 Task: Use the formula "ERFC.PRECISE" in spreadsheet "Project portfolio".
Action: Mouse moved to (735, 364)
Screenshot: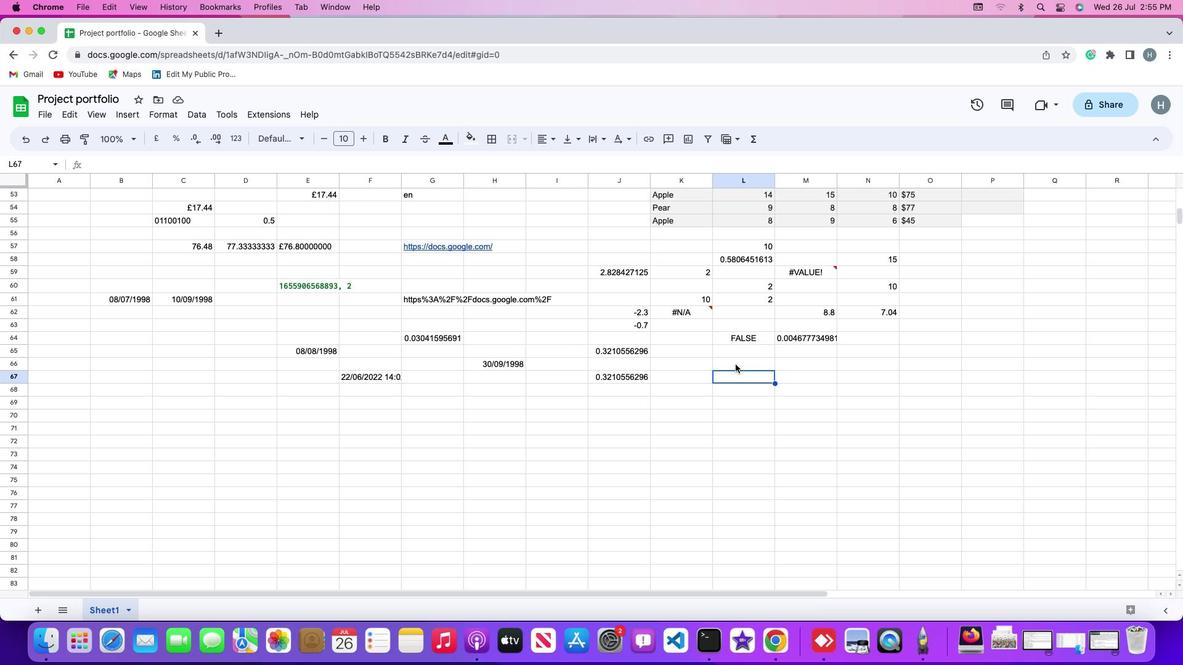 
Action: Mouse pressed left at (735, 364)
Screenshot: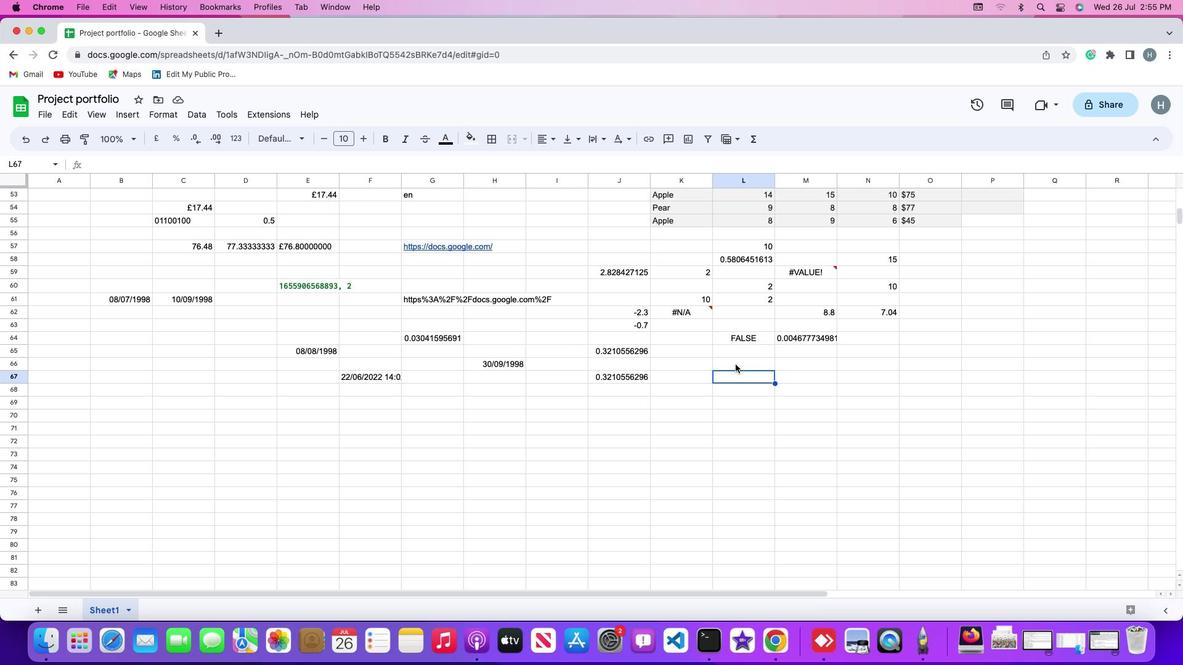 
Action: Mouse moved to (125, 110)
Screenshot: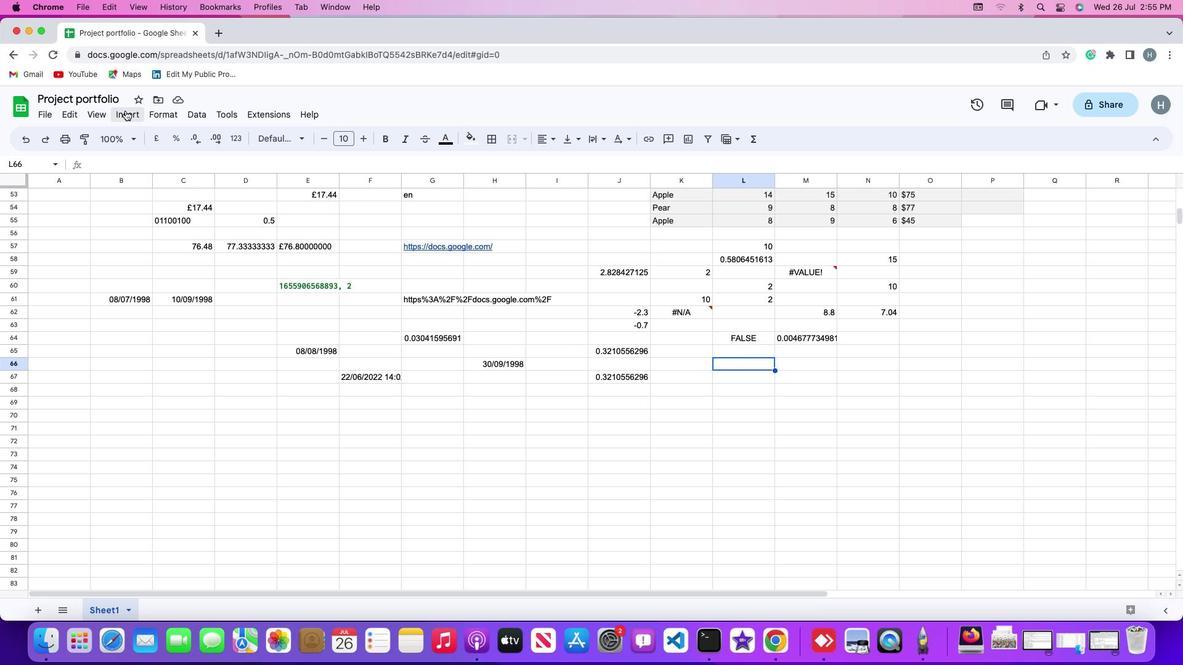 
Action: Mouse pressed left at (125, 110)
Screenshot: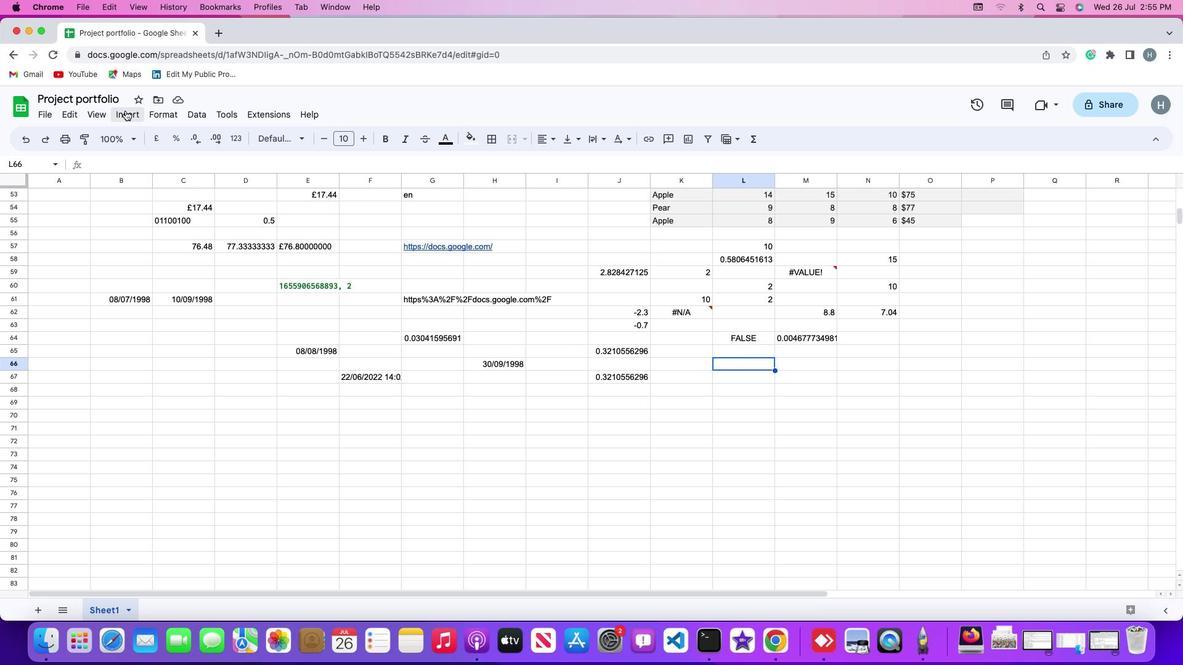
Action: Mouse moved to (142, 312)
Screenshot: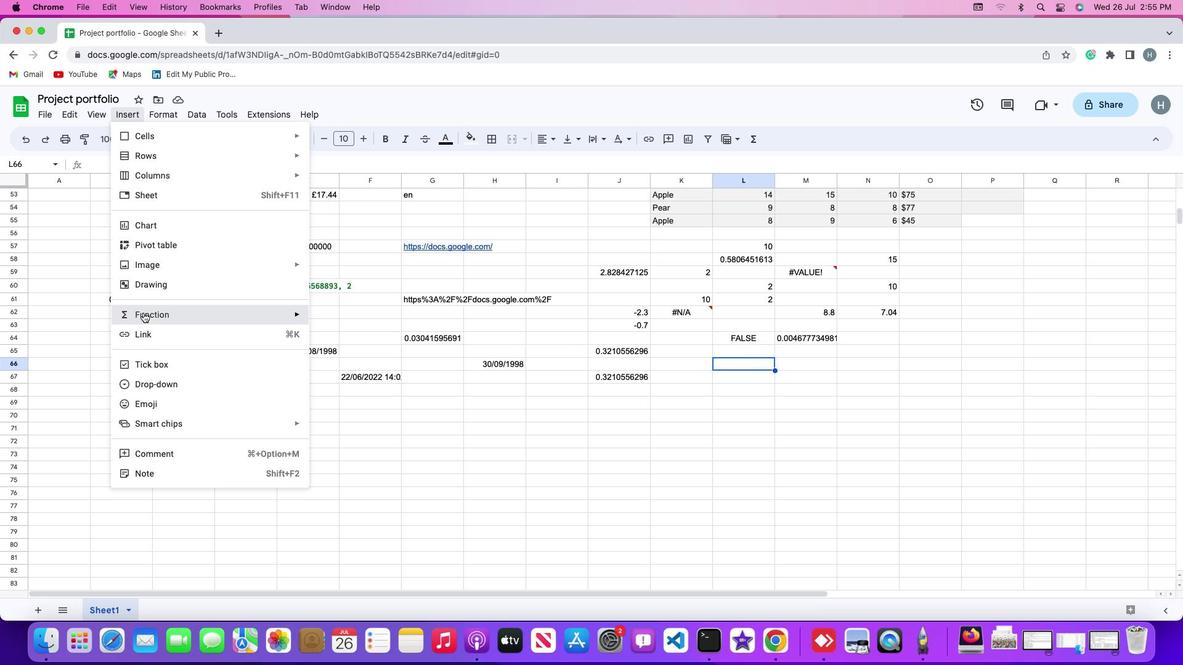 
Action: Mouse pressed left at (142, 312)
Screenshot: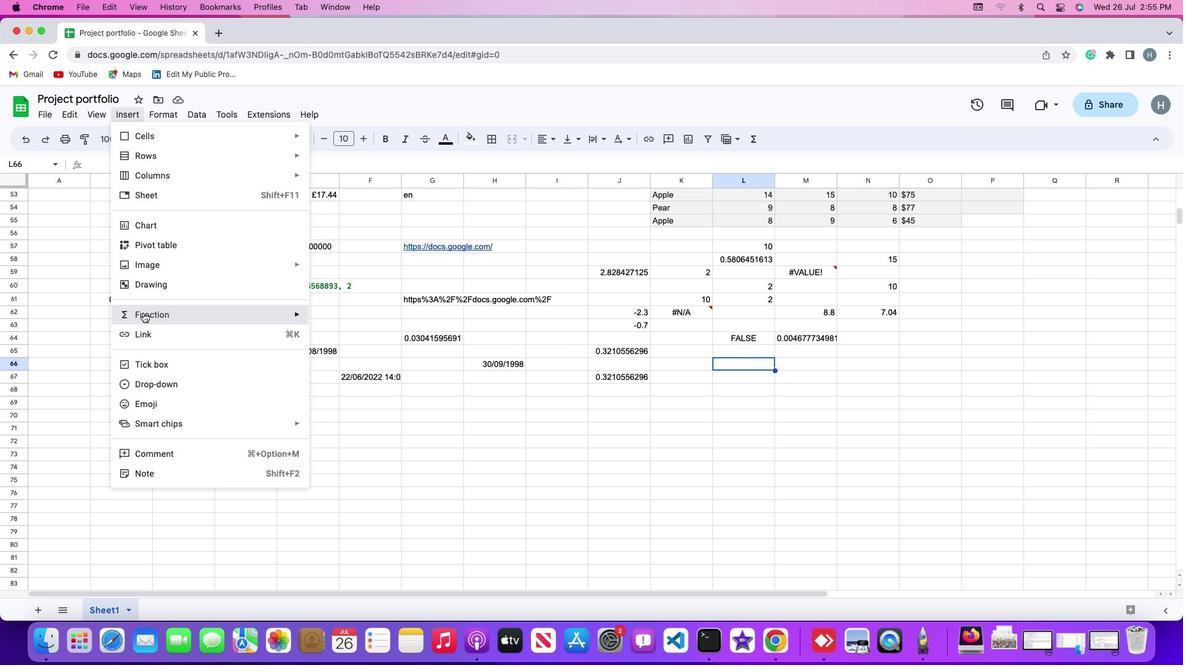
Action: Mouse moved to (352, 261)
Screenshot: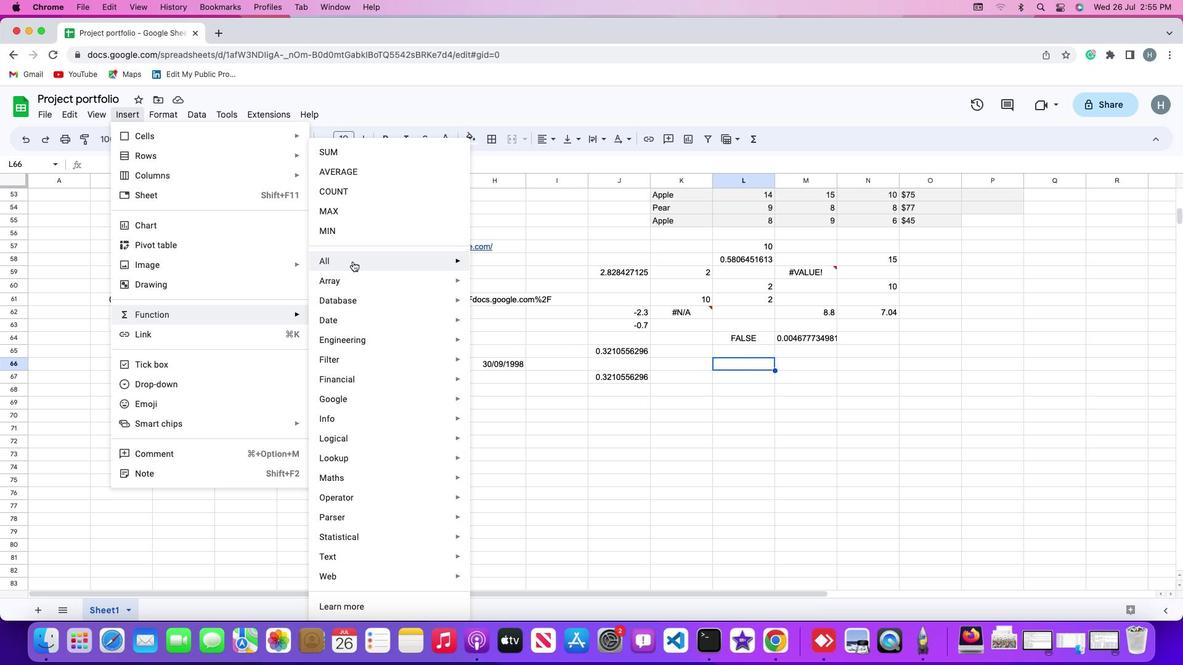 
Action: Mouse pressed left at (352, 261)
Screenshot: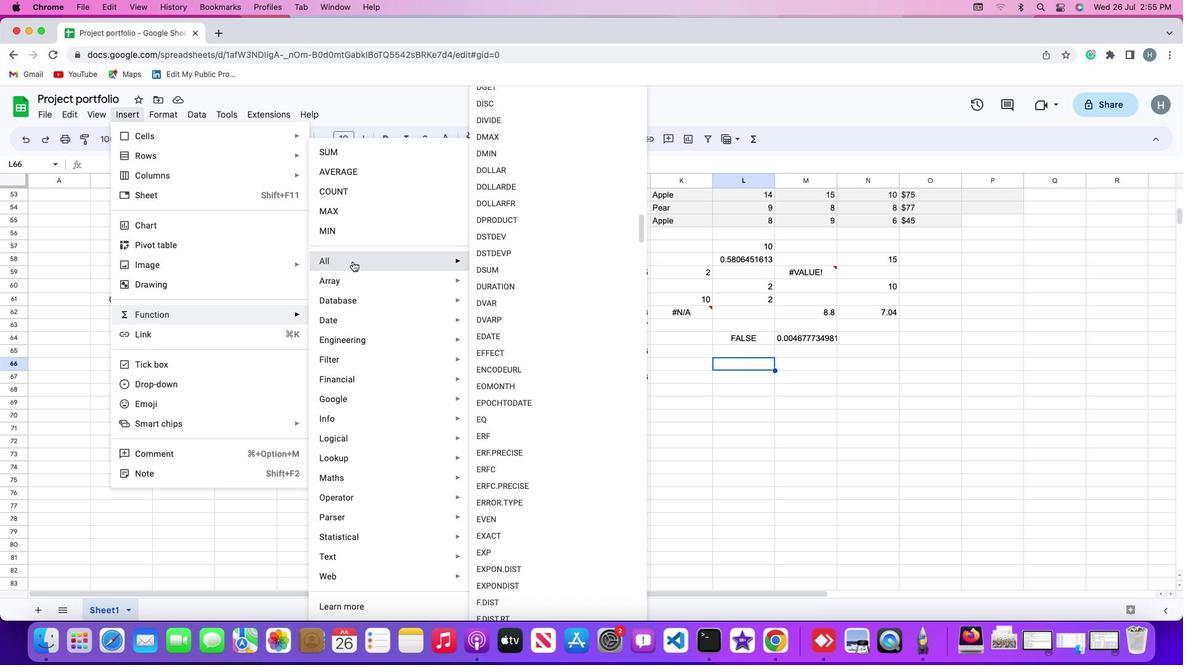 
Action: Mouse moved to (507, 489)
Screenshot: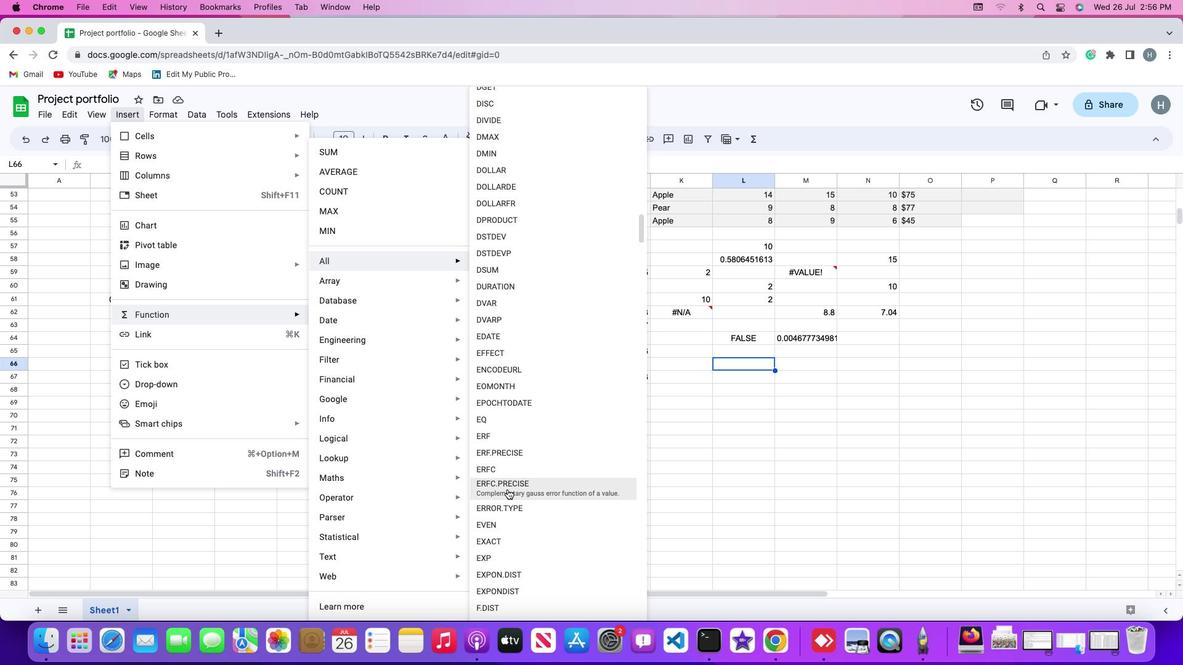 
Action: Mouse pressed left at (507, 489)
Screenshot: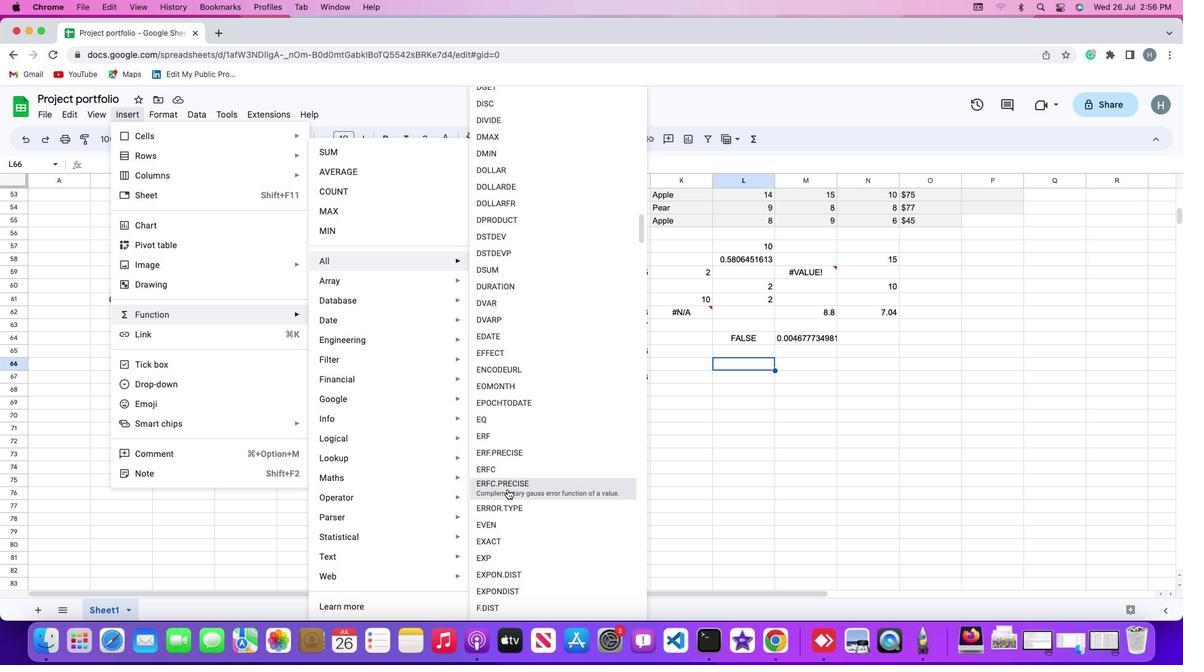 
Action: Mouse moved to (765, 300)
Screenshot: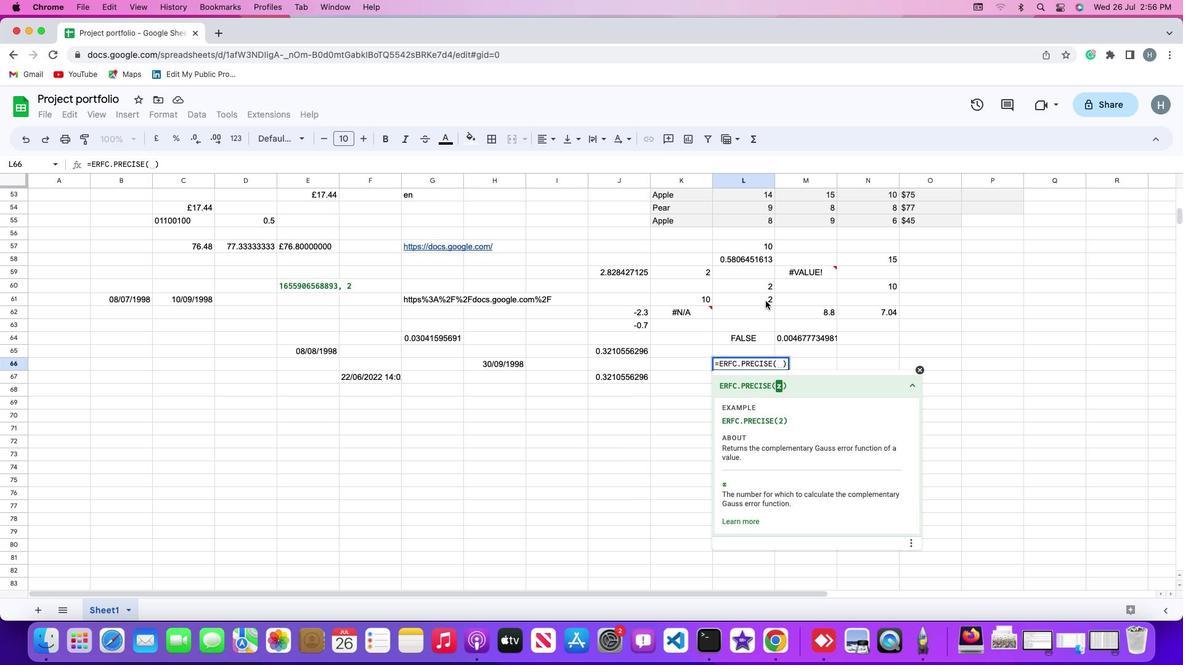 
Action: Mouse pressed left at (765, 300)
Screenshot: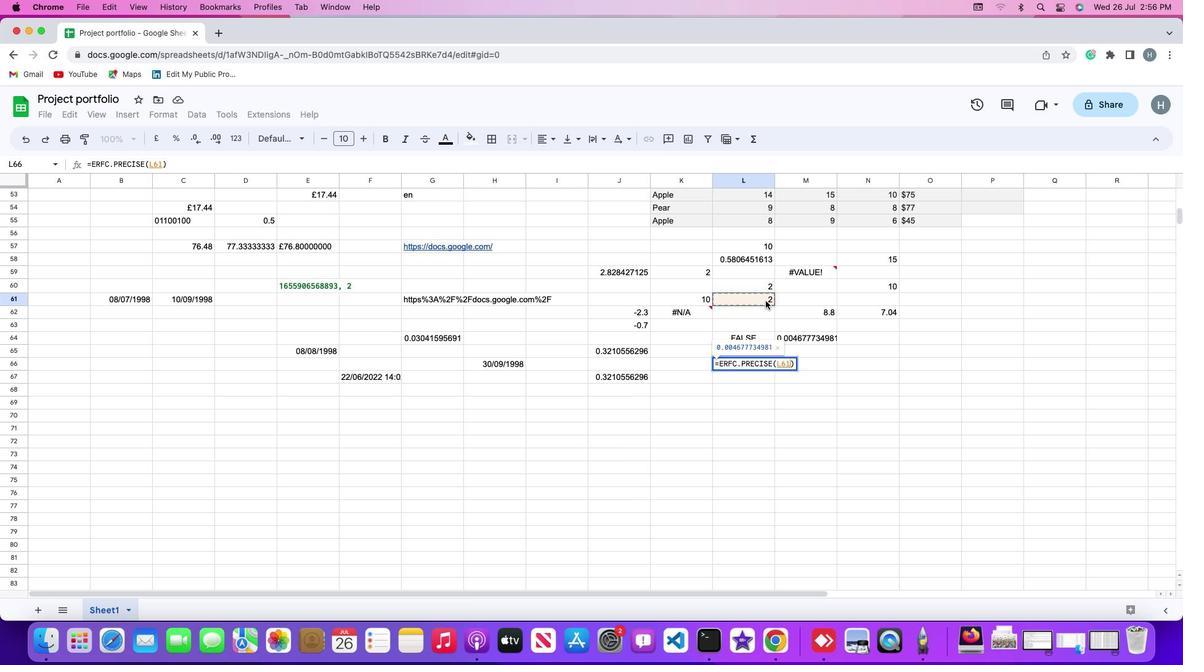 
Action: Key pressed Key.enter
Screenshot: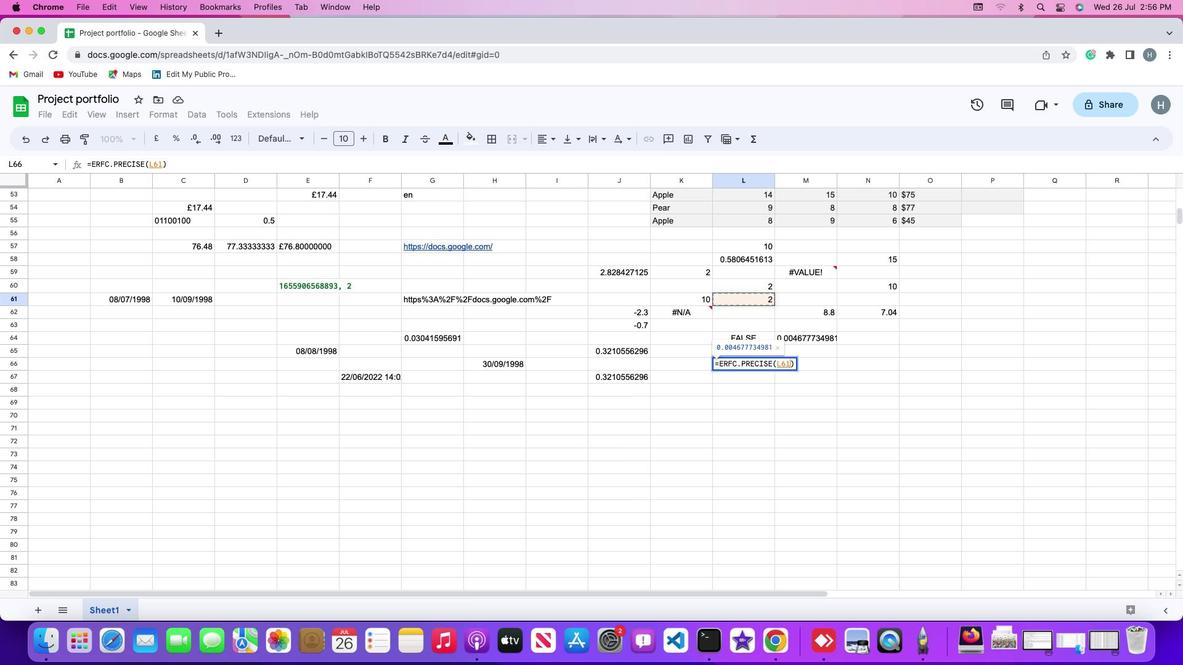 
Action: Mouse moved to (765, 303)
Screenshot: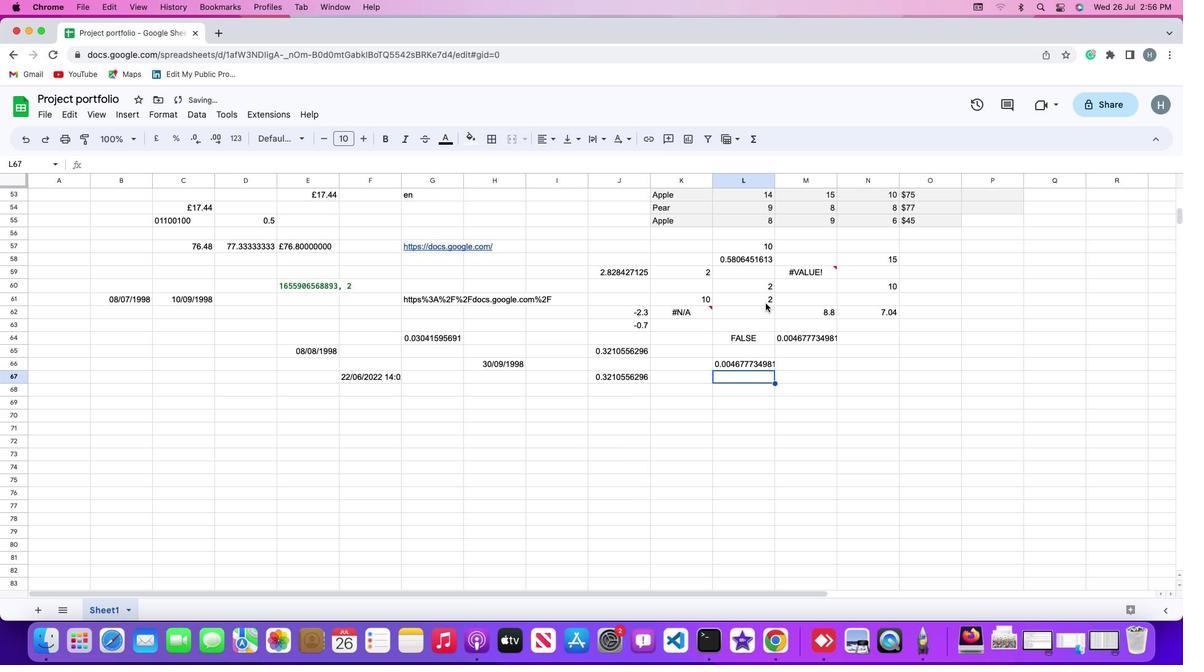 
